 Task: Create List Contracts Drafting in Board Crisis Management Planning to Workspace Affiliate Marketing. Create List Intellectual Property in Board Brand Identity Design to Workspace Affiliate Marketing. Create List Patents in Board Email Marketing Performance Analysis and Reporting to Workspace Affiliate Marketing
Action: Mouse moved to (243, 150)
Screenshot: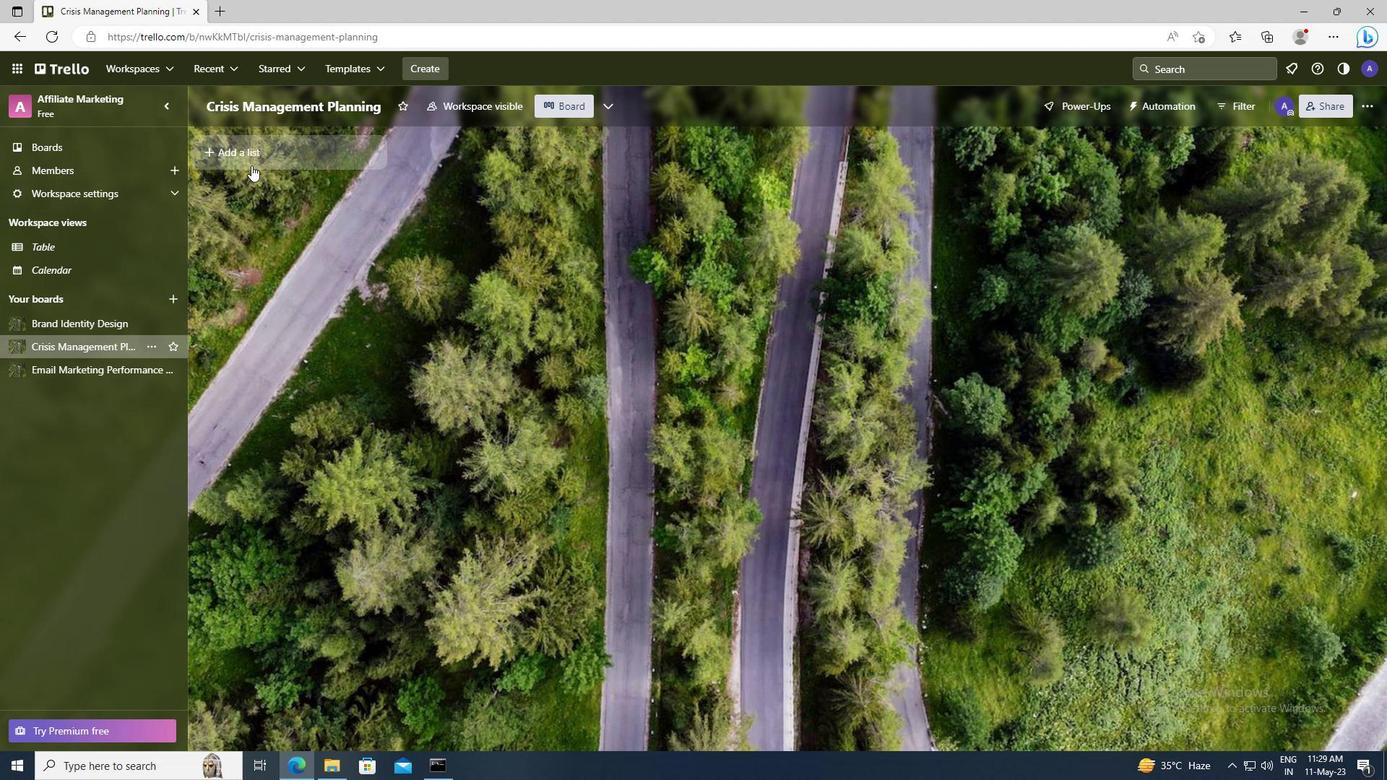 
Action: Mouse pressed left at (243, 150)
Screenshot: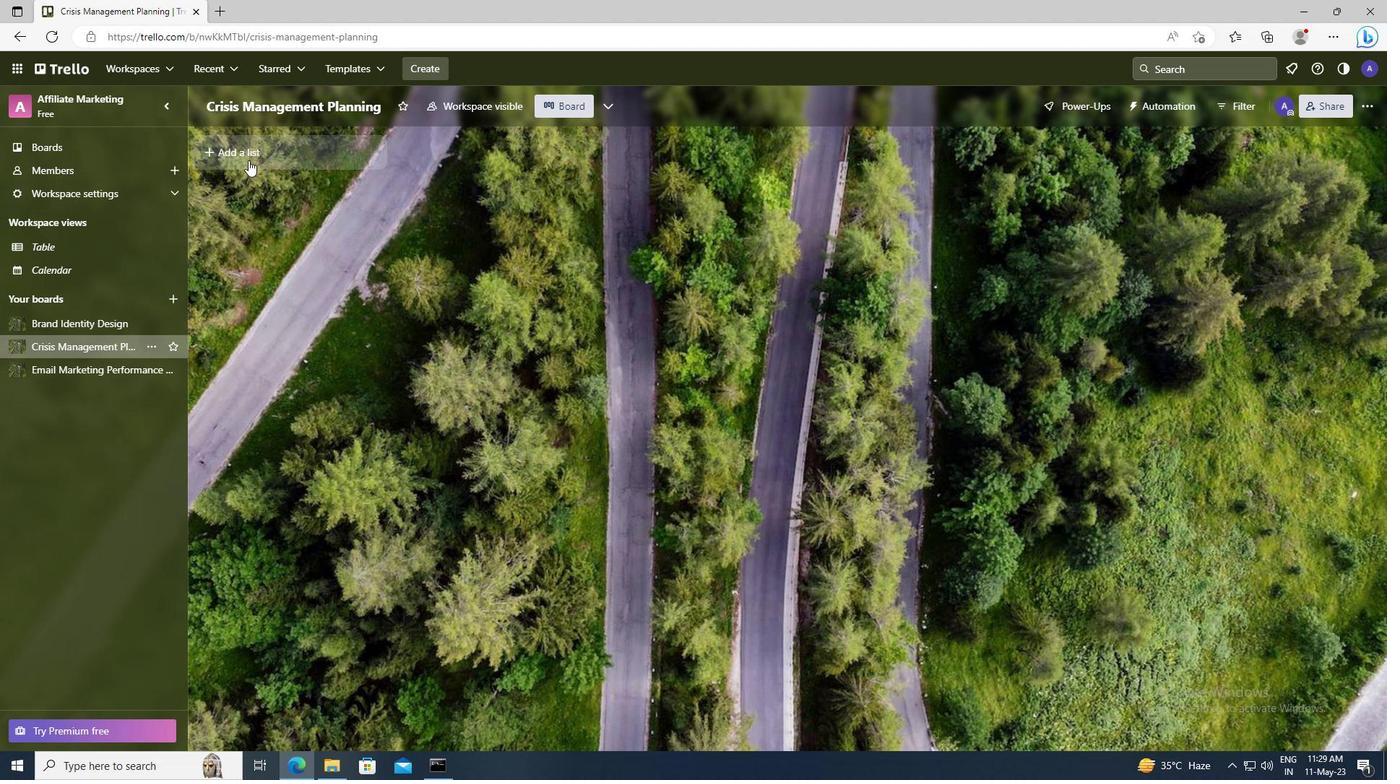 
Action: Key pressed <Key.shift>CONTRACTS<Key.space><Key.shift>DRAFTING
Screenshot: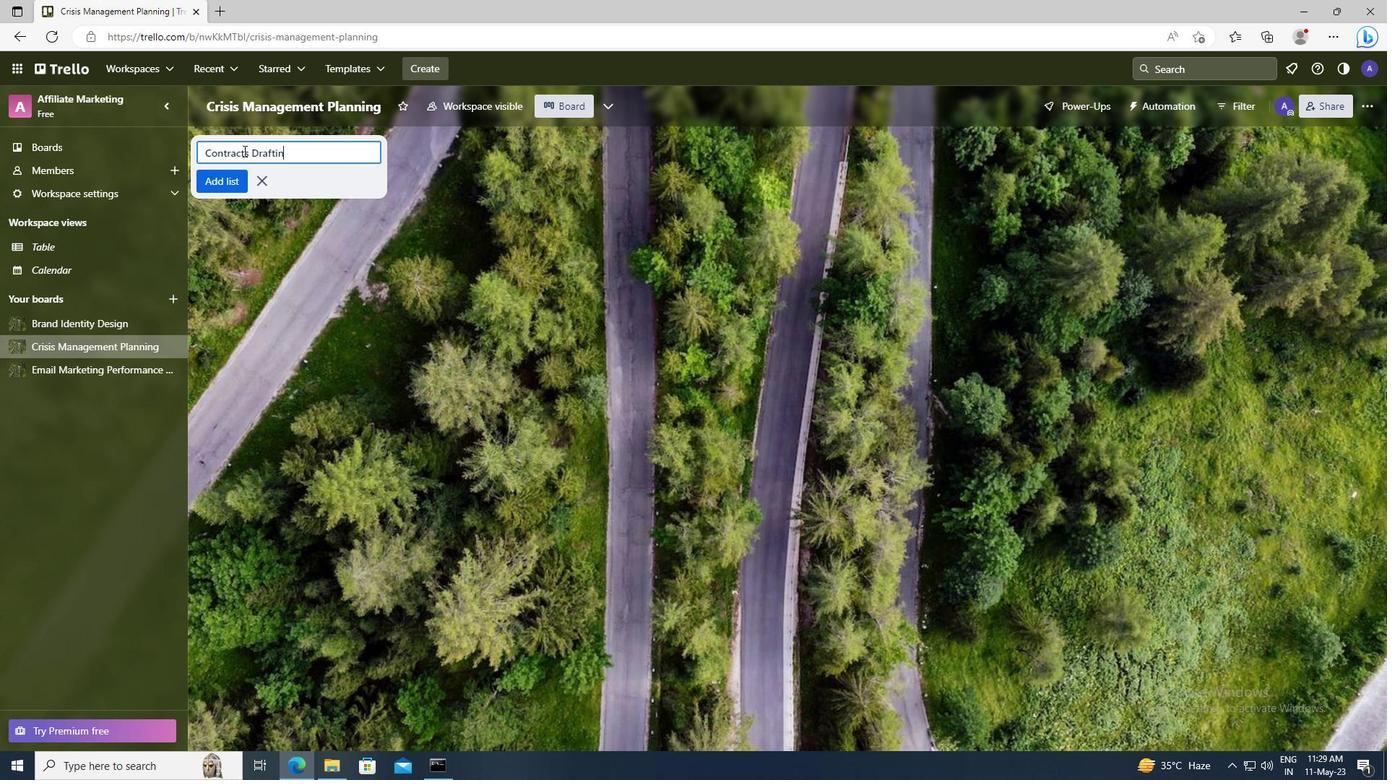 
Action: Mouse moved to (235, 182)
Screenshot: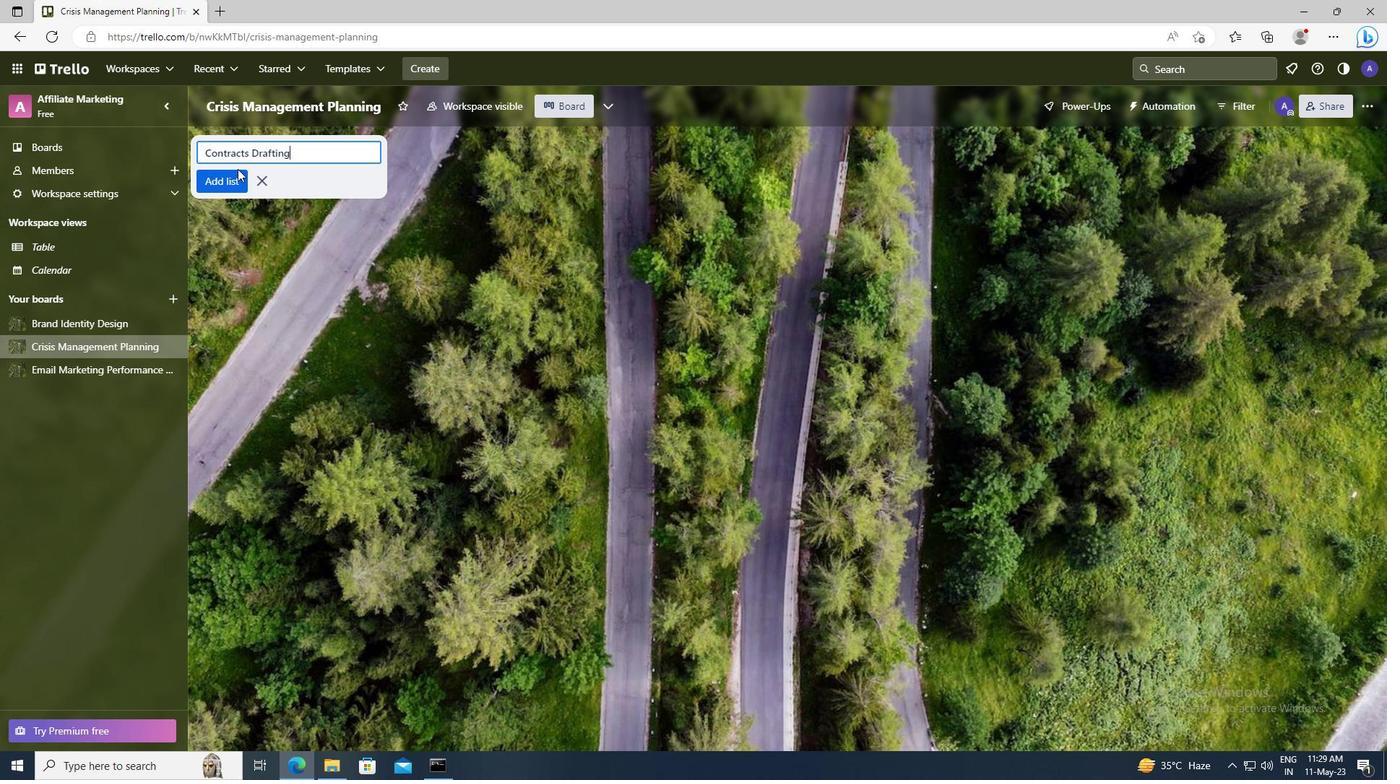
Action: Mouse pressed left at (235, 182)
Screenshot: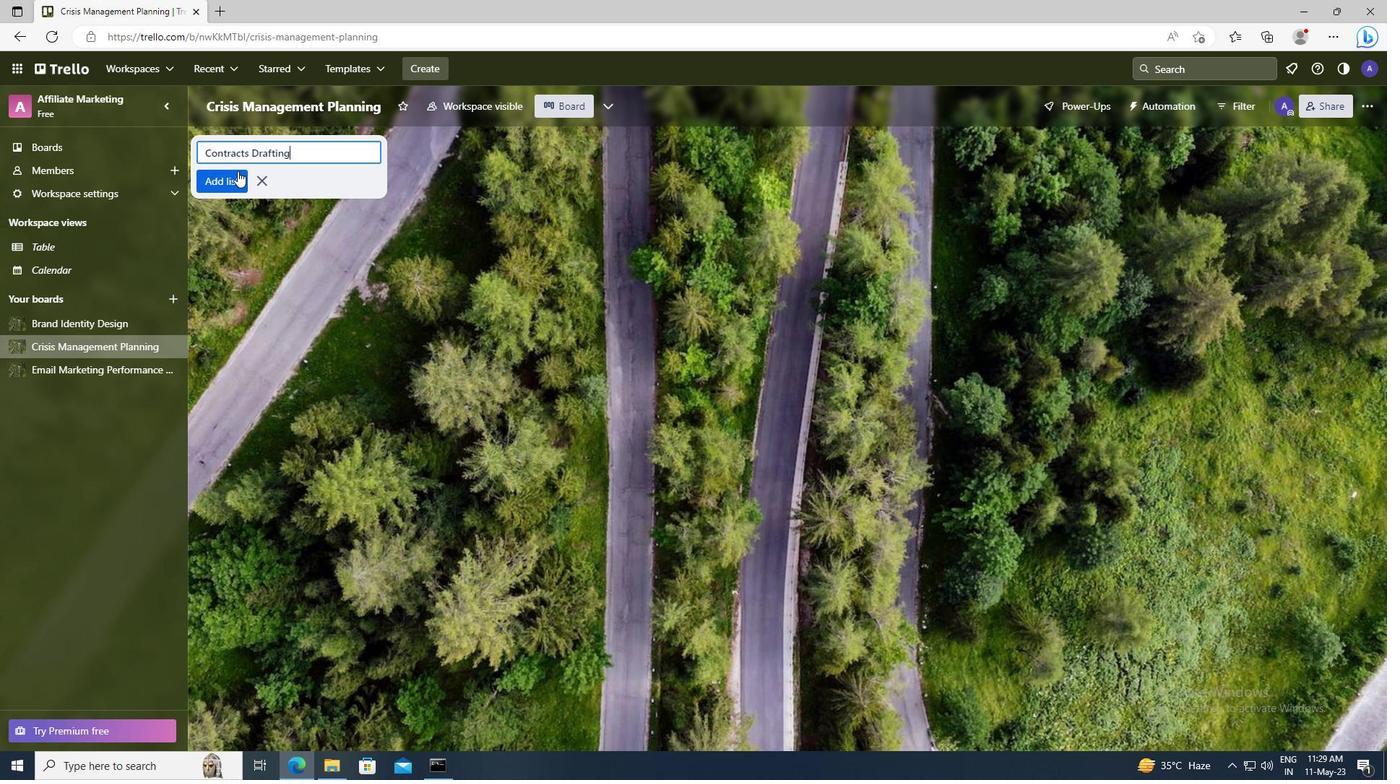 
Action: Mouse moved to (96, 321)
Screenshot: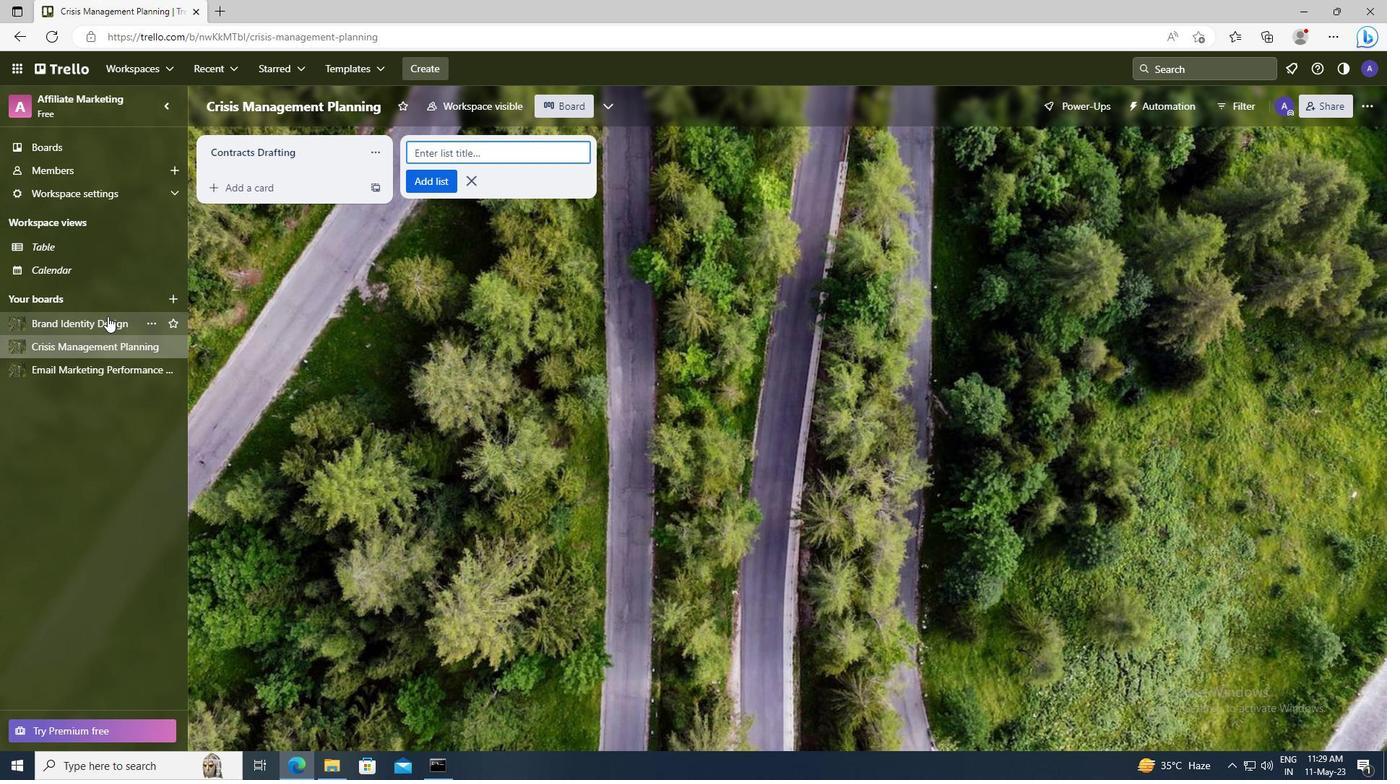 
Action: Mouse pressed left at (96, 321)
Screenshot: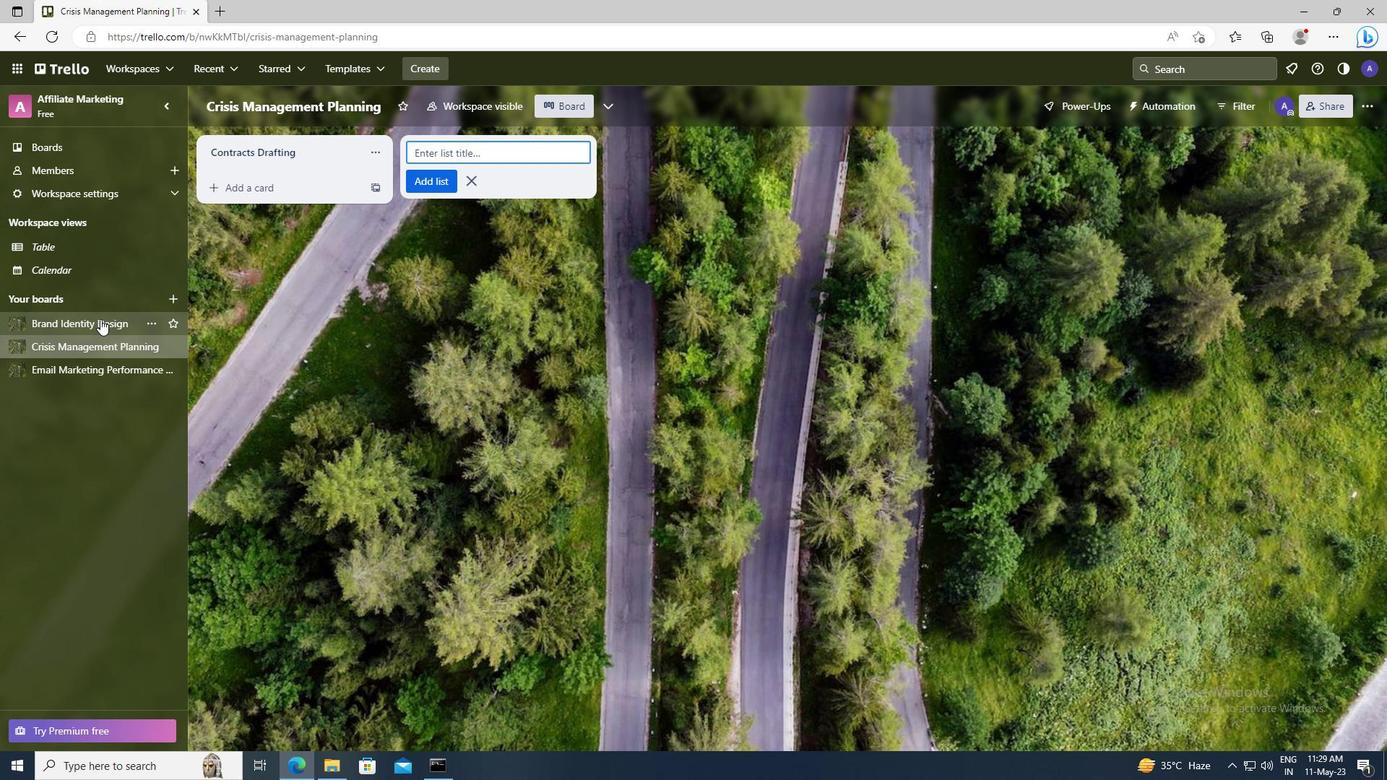 
Action: Mouse moved to (223, 153)
Screenshot: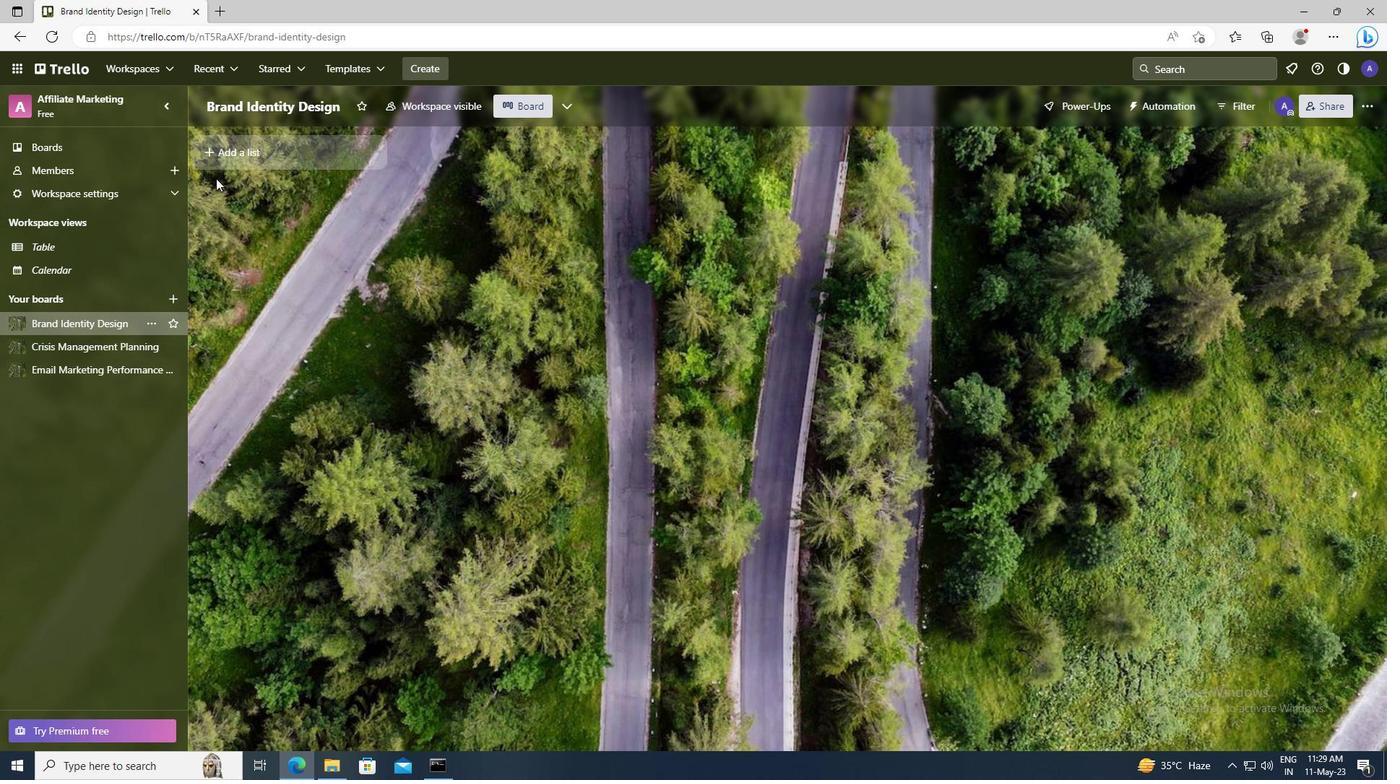 
Action: Mouse pressed left at (223, 153)
Screenshot: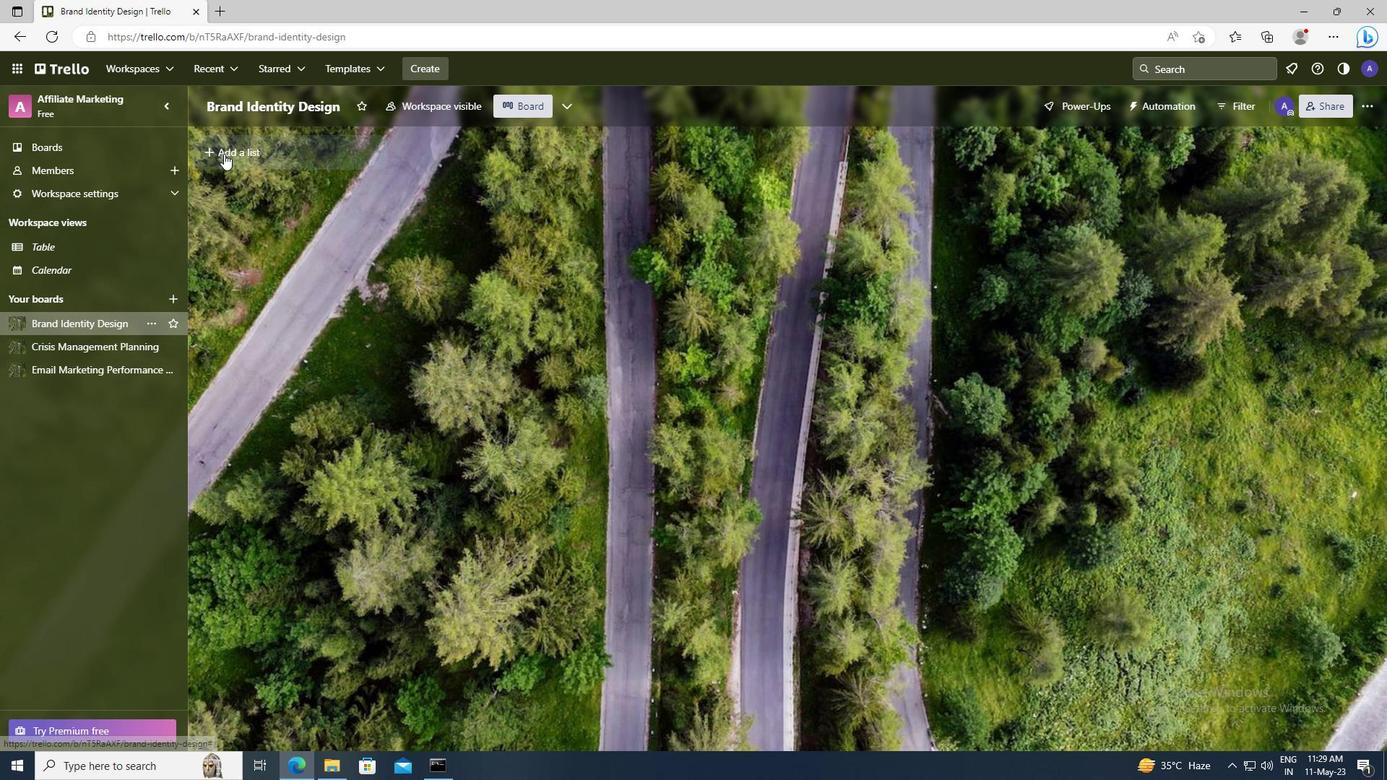 
Action: Key pressed <Key.shift>INTELLECTUAL<Key.space><Key.shift>PROPERTY
Screenshot: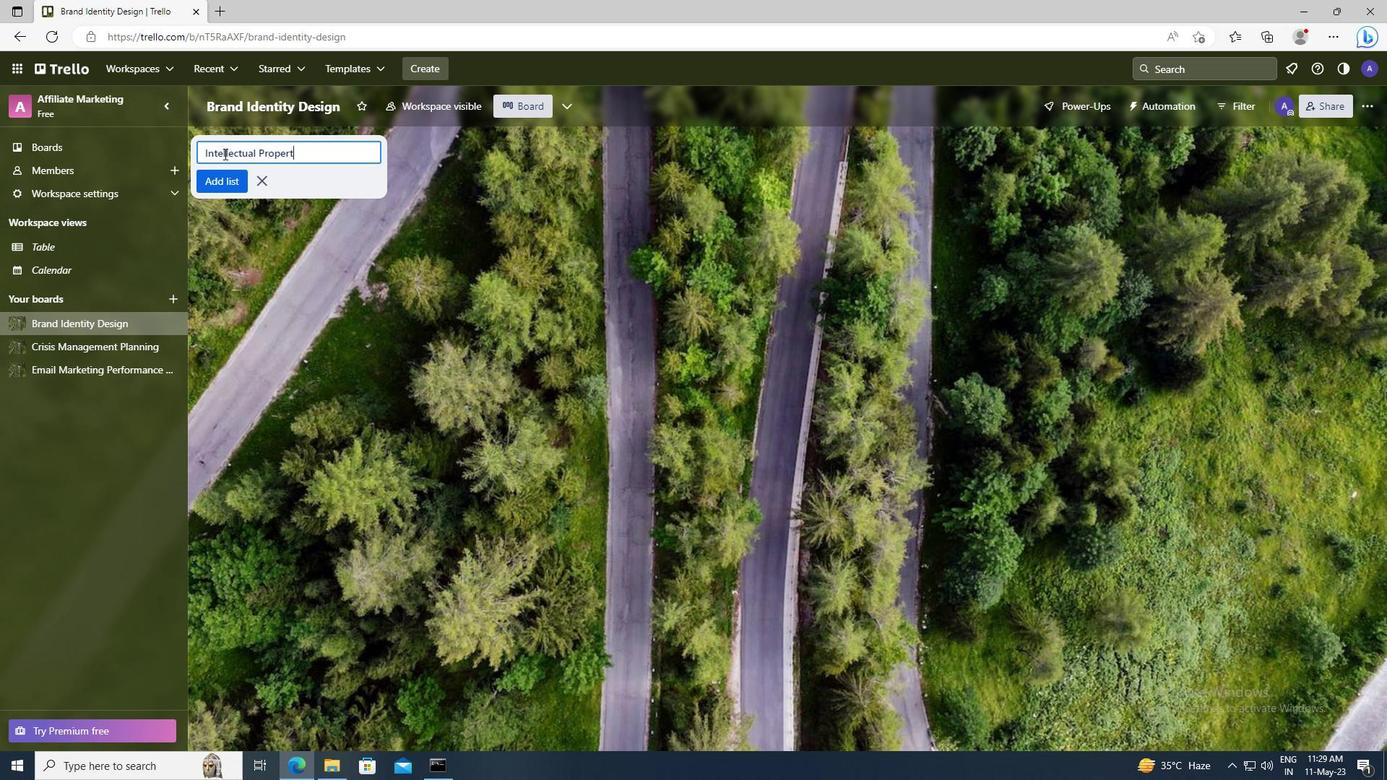 
Action: Mouse moved to (230, 182)
Screenshot: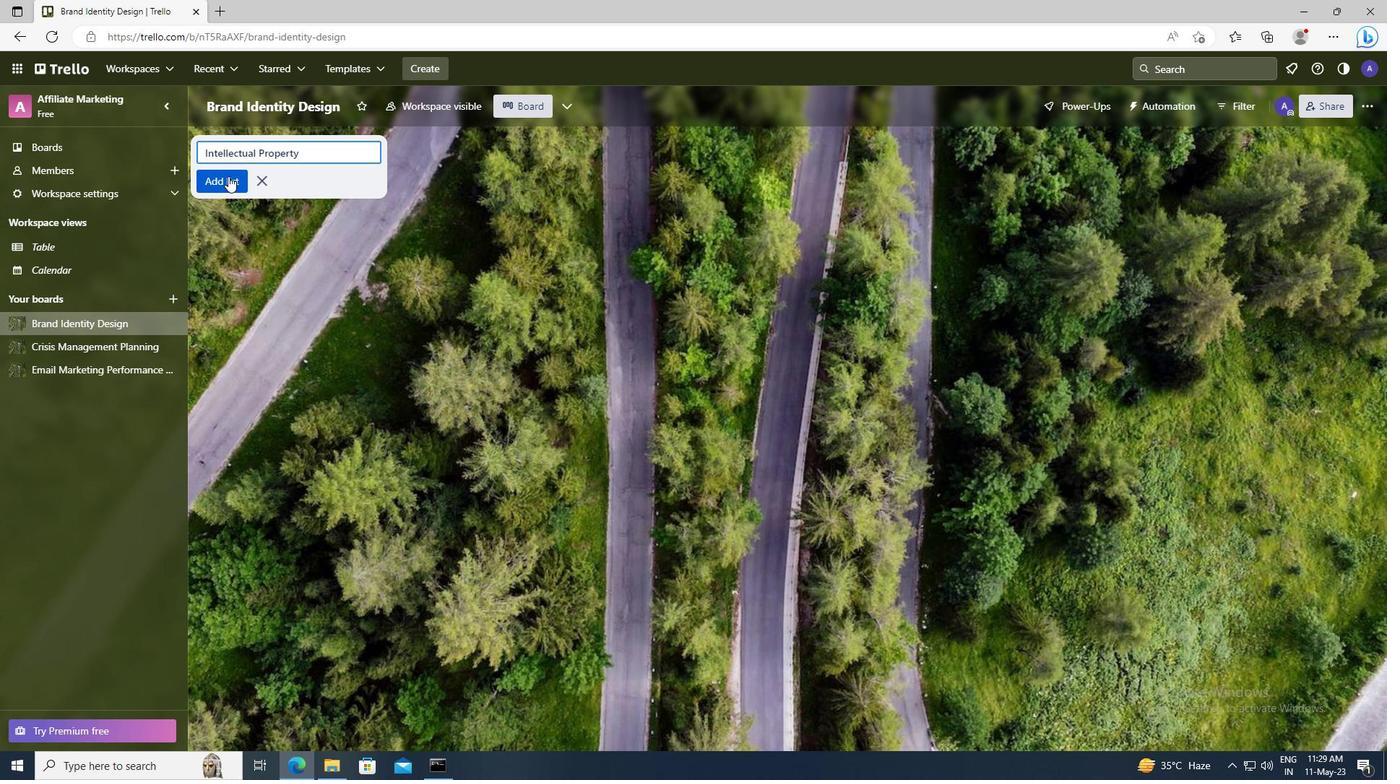 
Action: Mouse pressed left at (230, 182)
Screenshot: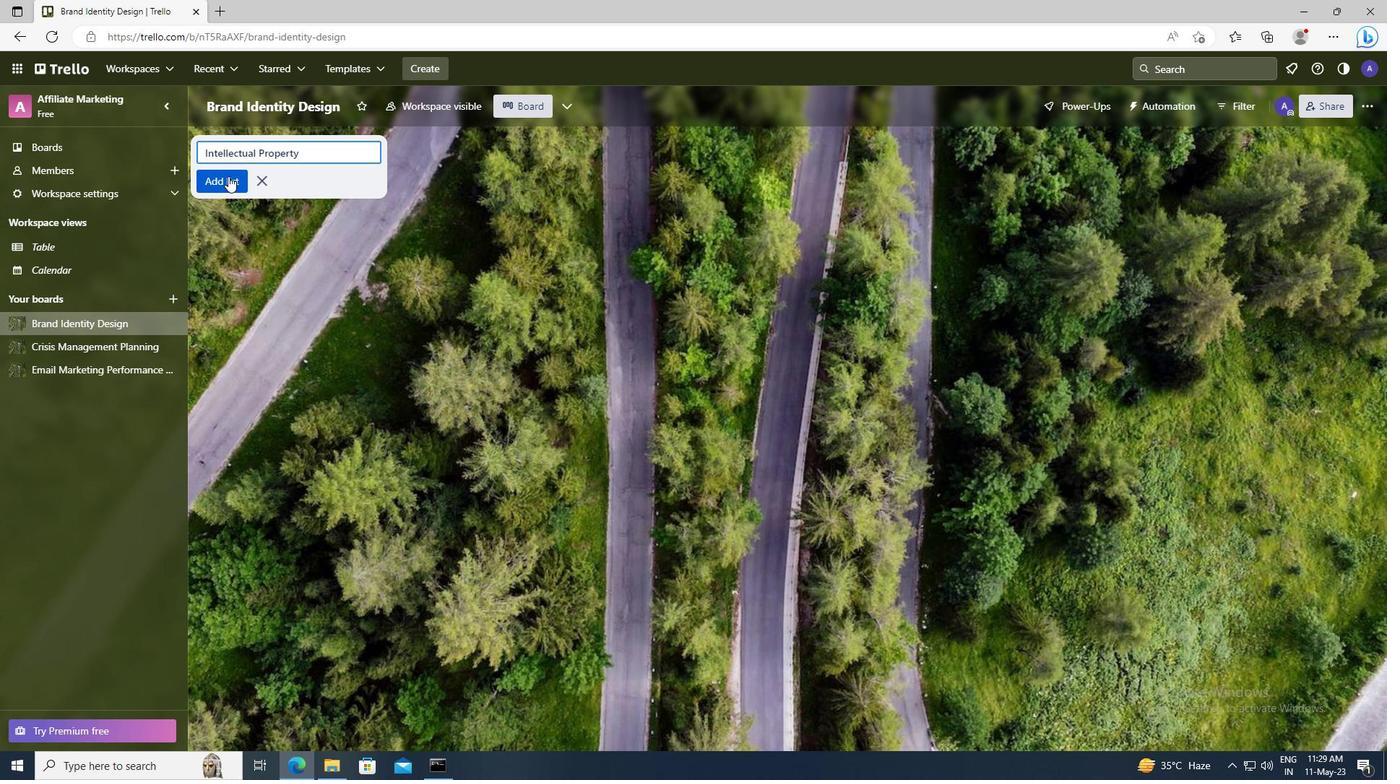 
Action: Mouse moved to (102, 366)
Screenshot: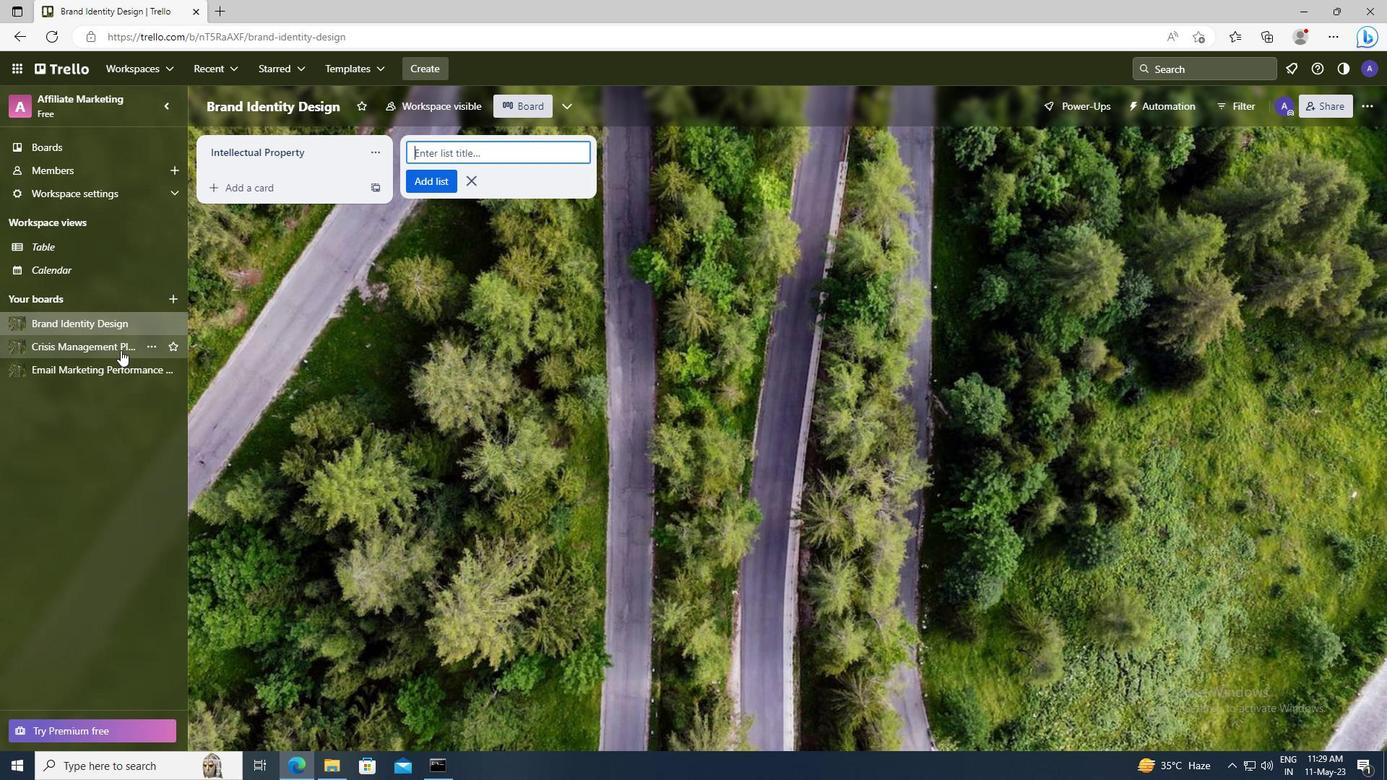 
Action: Mouse pressed left at (102, 366)
Screenshot: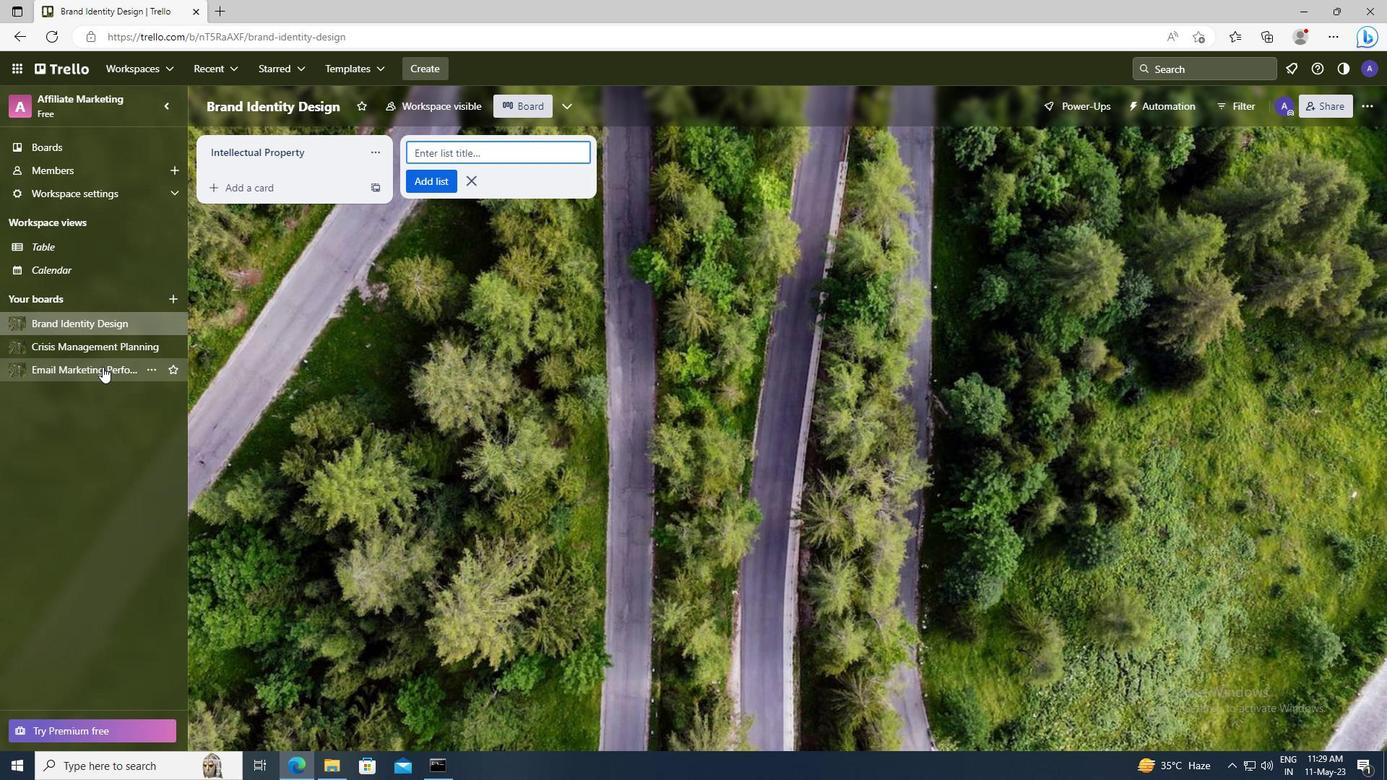 
Action: Mouse moved to (231, 158)
Screenshot: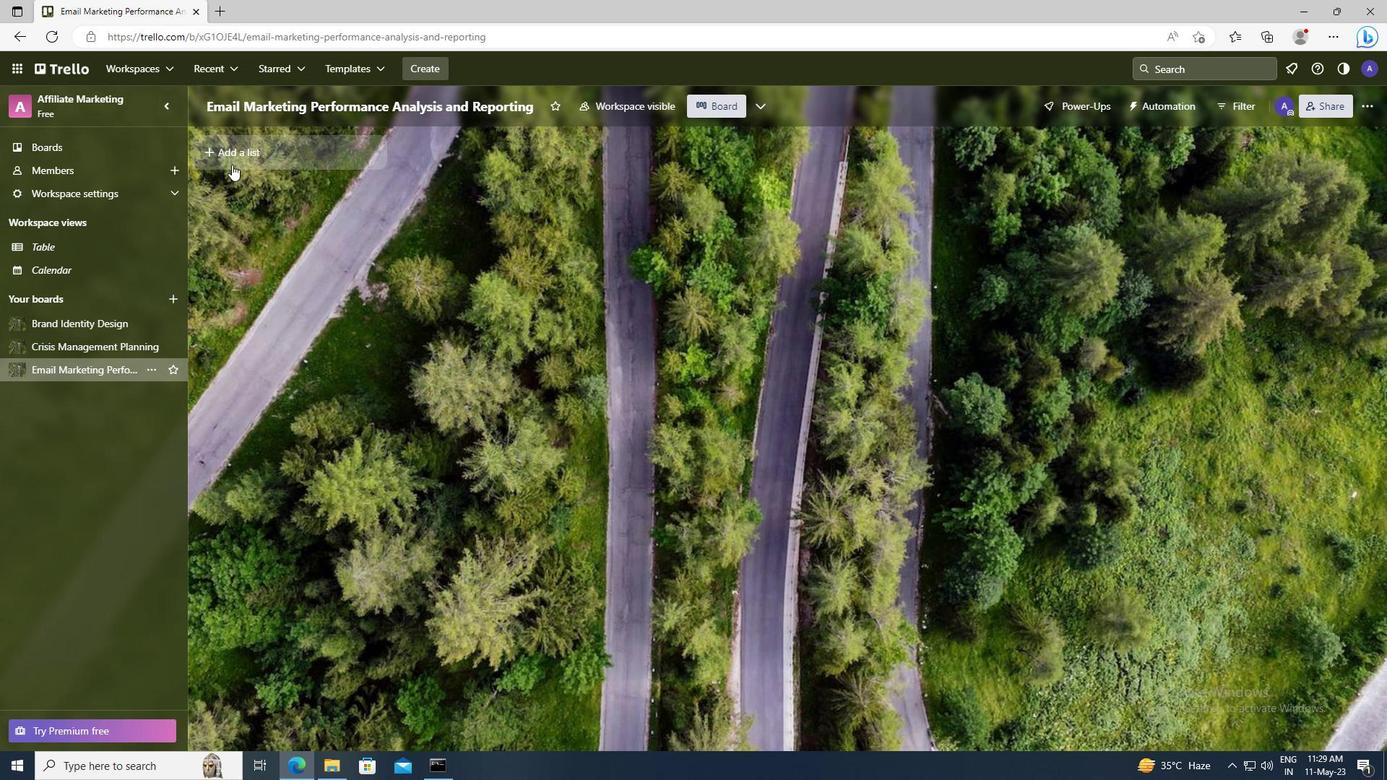 
Action: Mouse pressed left at (231, 158)
Screenshot: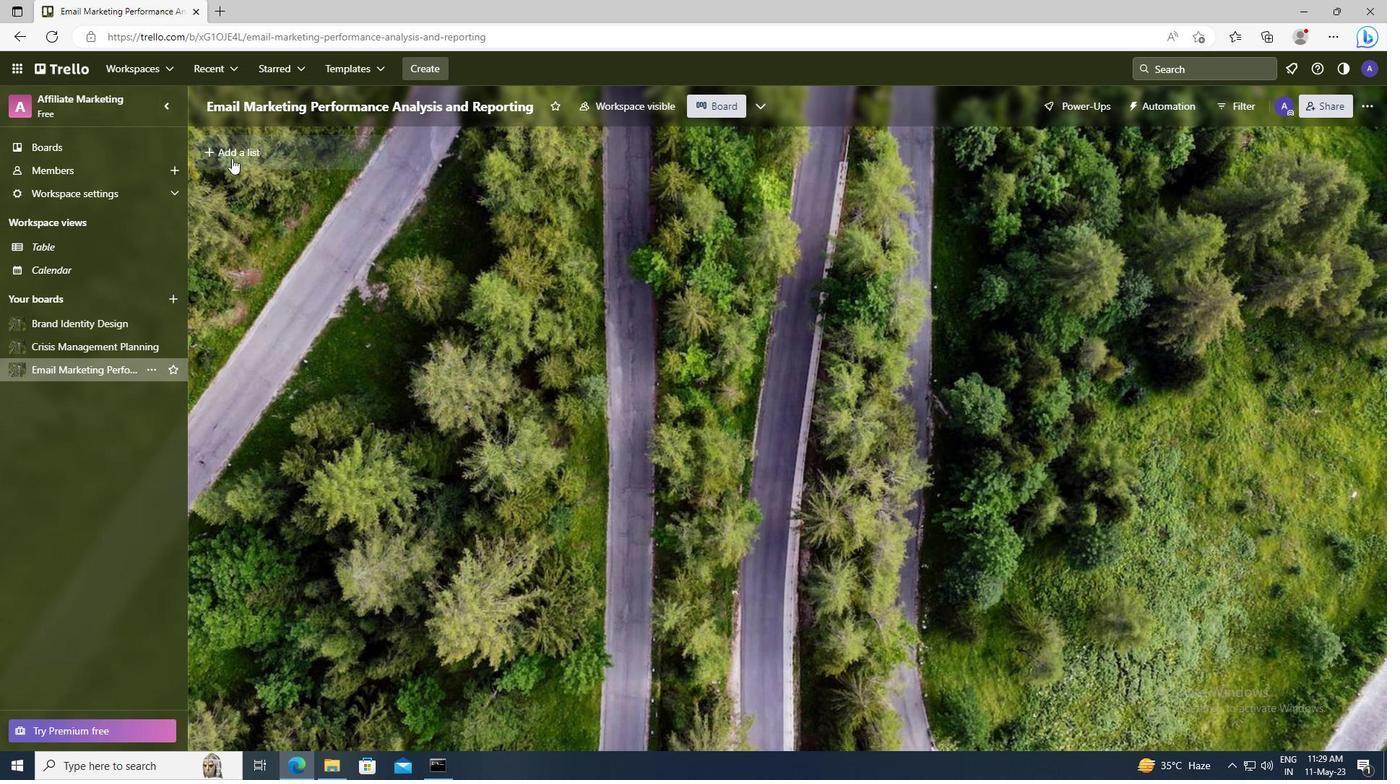 
Action: Key pressed <Key.shift>PATENTS
Screenshot: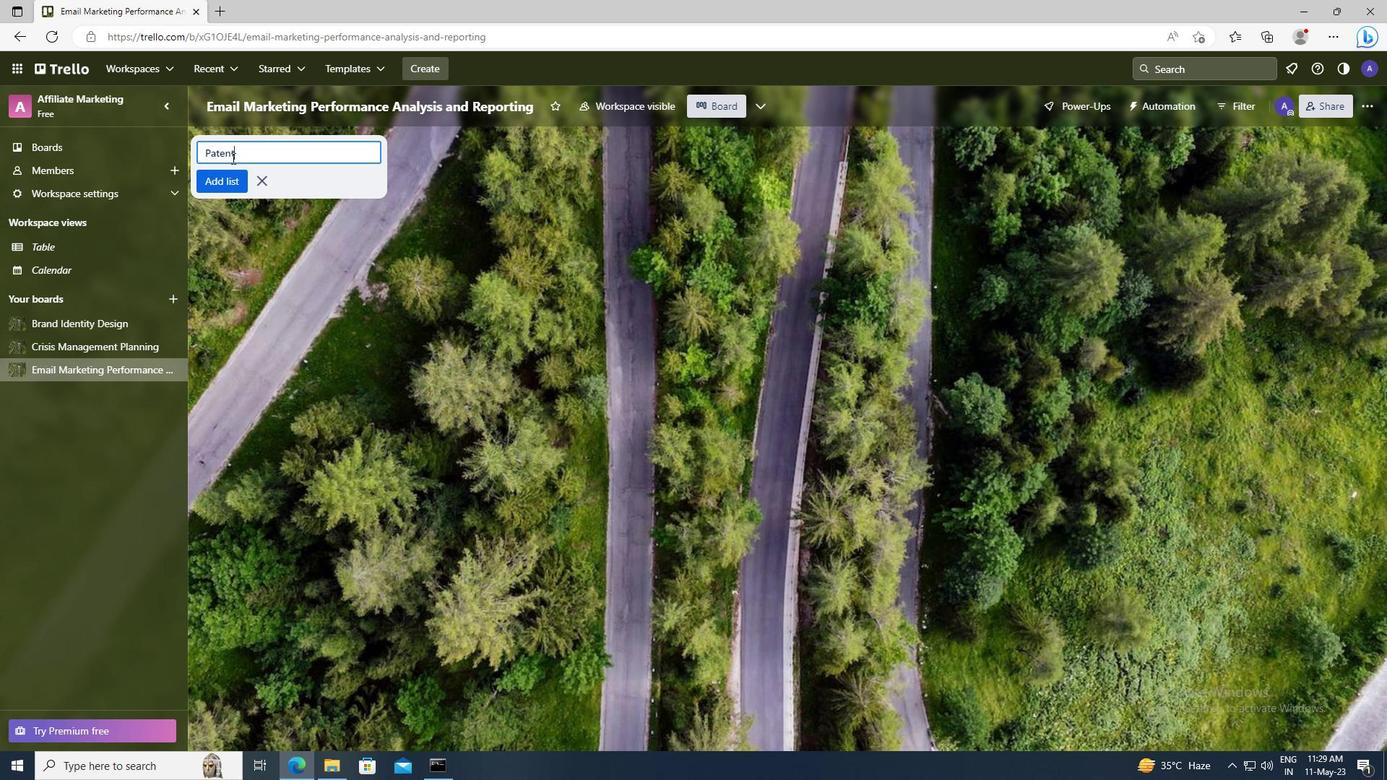 
Action: Mouse moved to (231, 179)
Screenshot: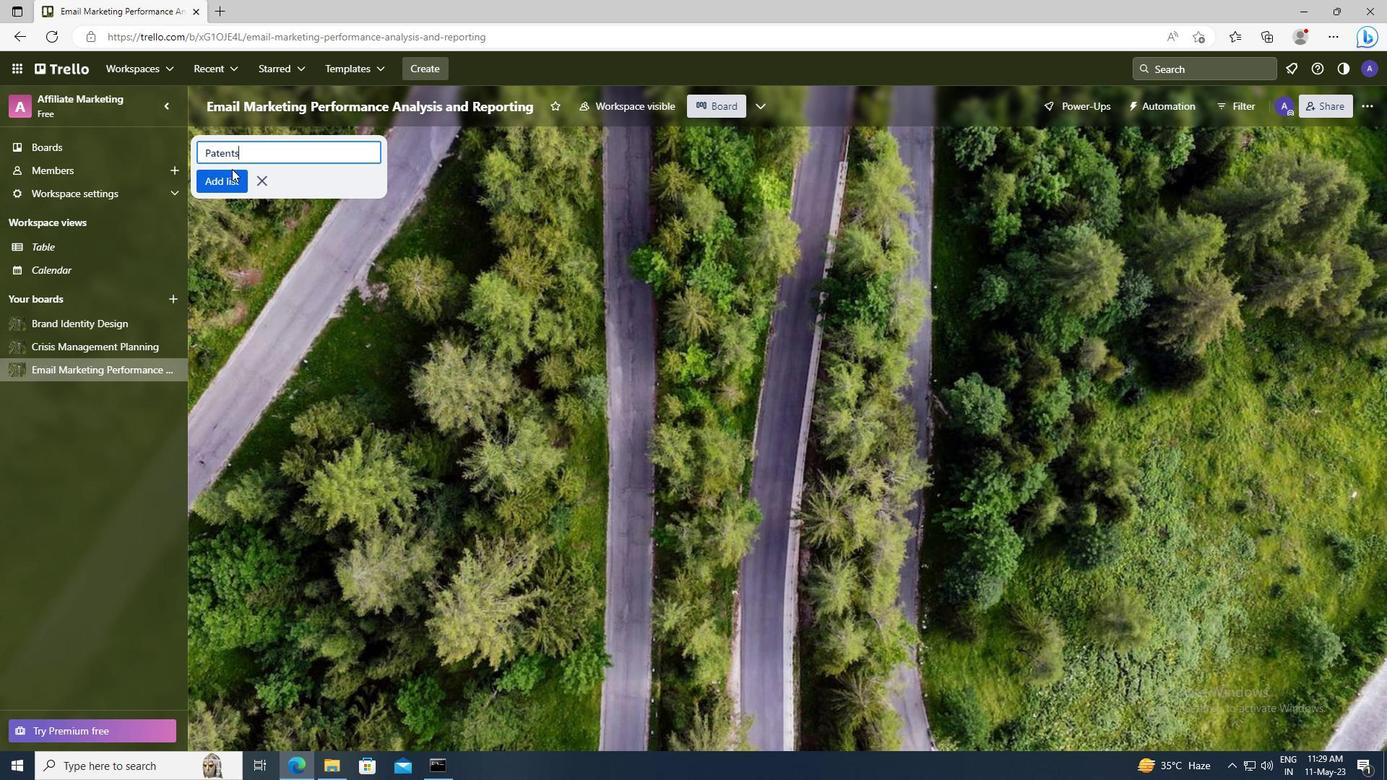 
Action: Mouse pressed left at (231, 179)
Screenshot: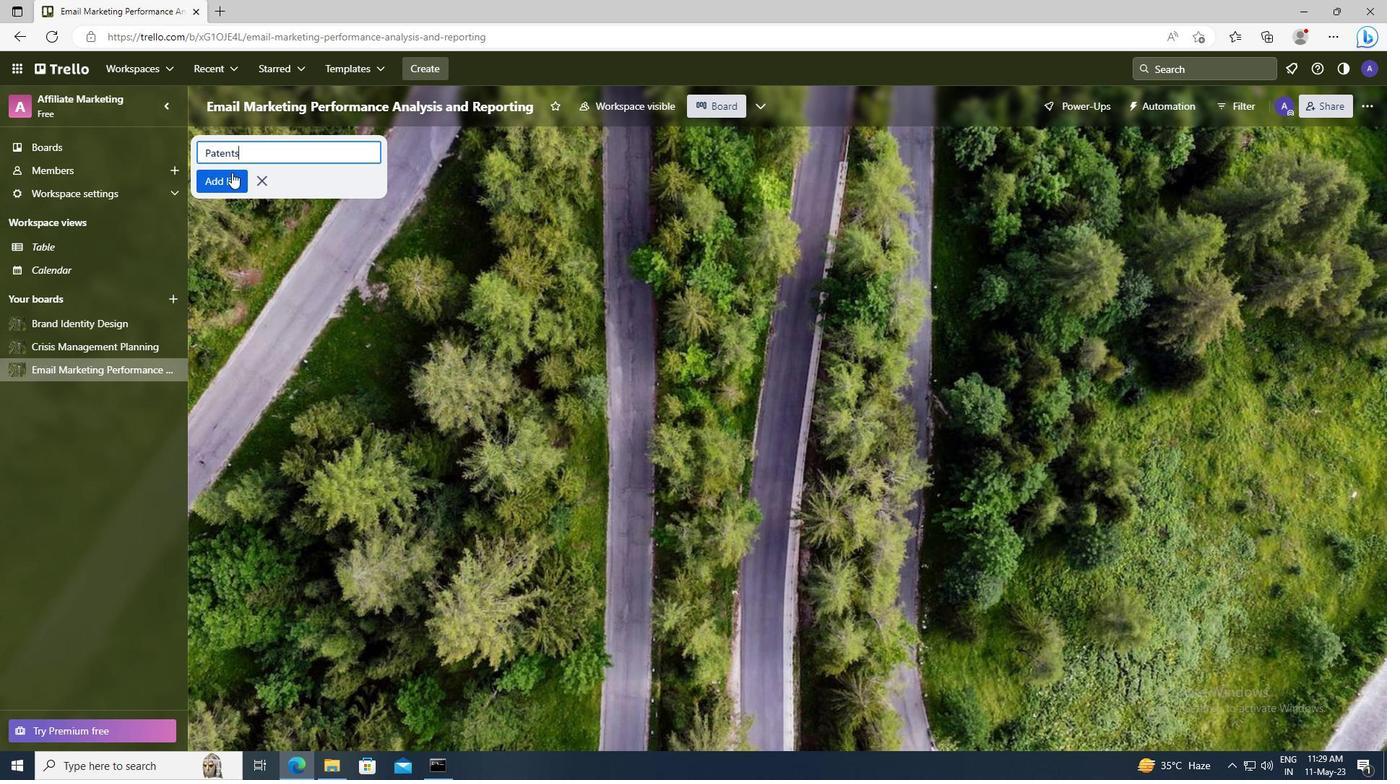 
